 Task: Research Airbnb options in Nepalgunj, Nepal from 9th November, 2023 to 16th November, 2023 for 2 adults.2 bedrooms having 2 beds and 1 bathroom. Property type can be flat. Booking option can be shelf check-in. Look for 4 properties as per requirement.
Action: Mouse moved to (426, 67)
Screenshot: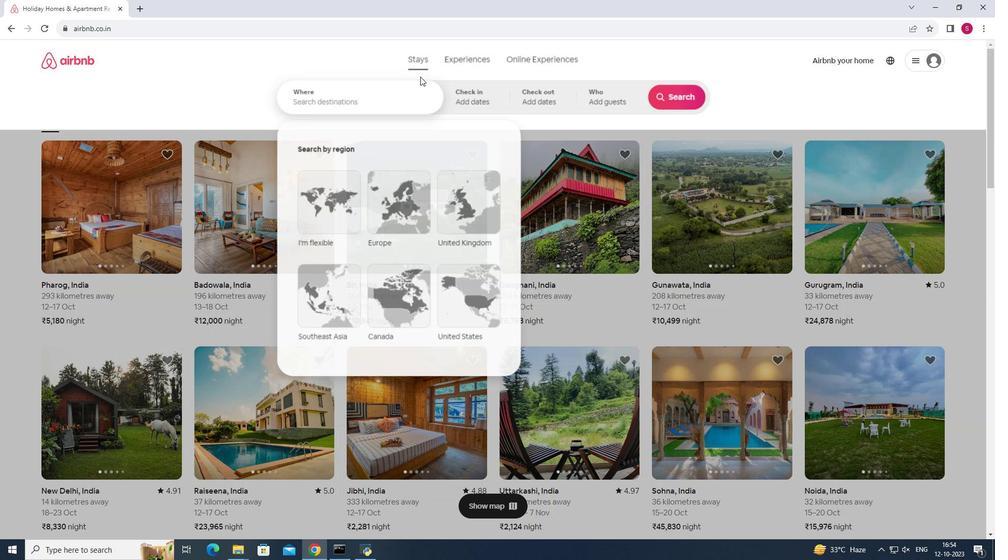 
Action: Mouse pressed left at (426, 67)
Screenshot: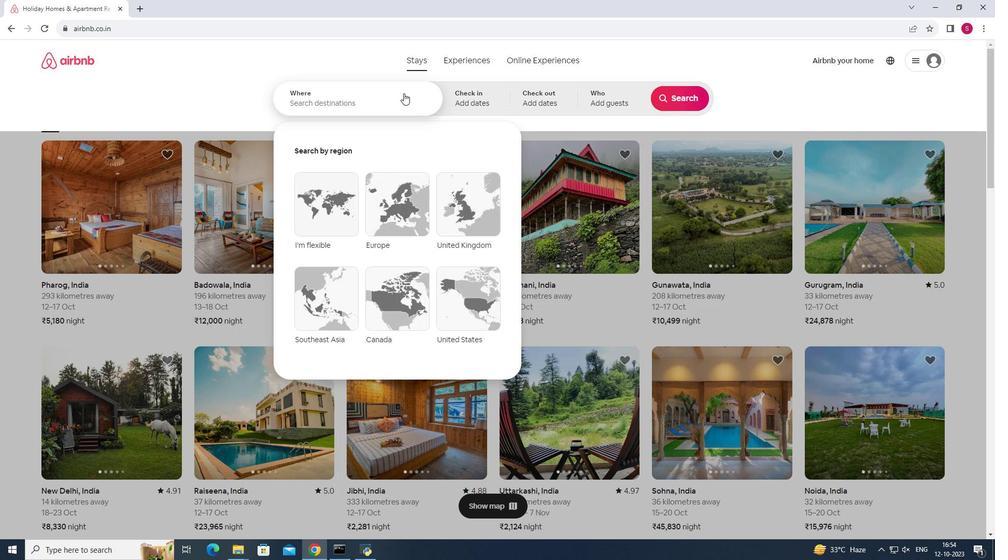 
Action: Mouse moved to (384, 99)
Screenshot: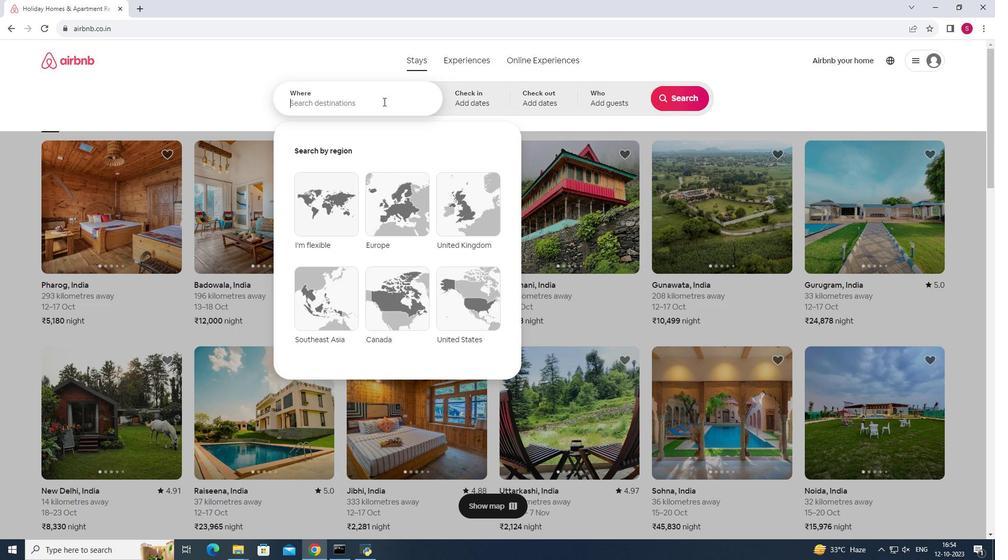 
Action: Mouse pressed left at (384, 99)
Screenshot: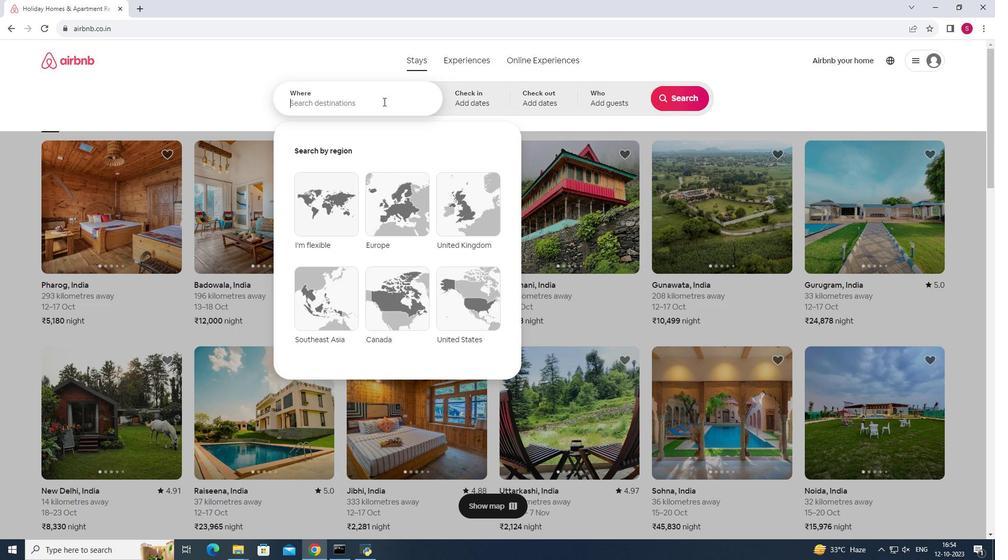 
Action: Mouse moved to (383, 101)
Screenshot: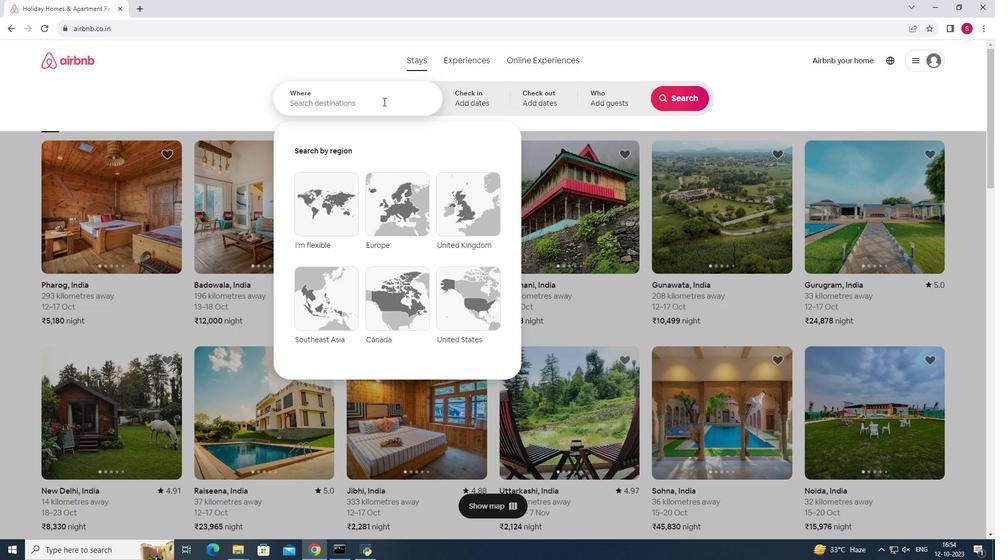 
Action: Key pressed <Key.shift>Nepalgunj,<Key.space><Key.shift>Nepal
Screenshot: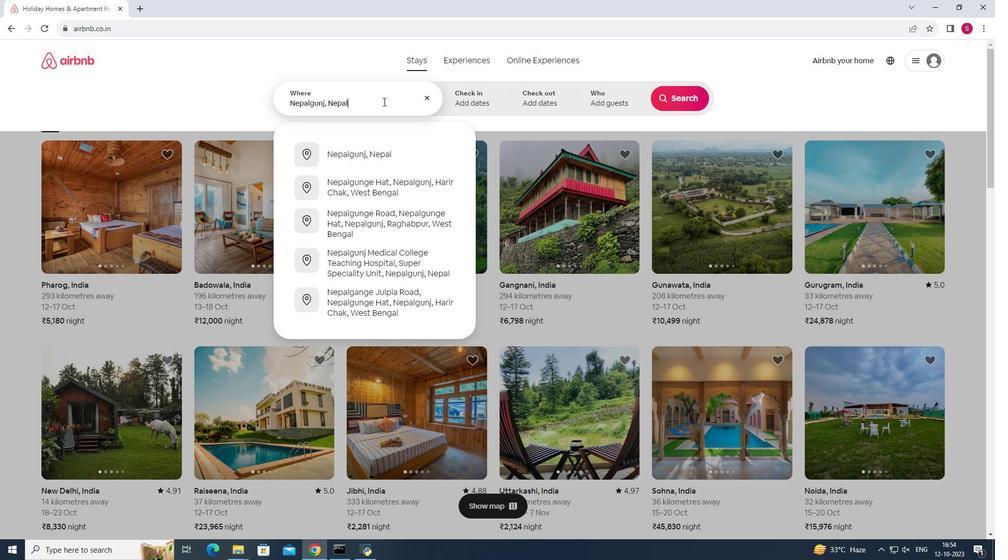 
Action: Mouse moved to (389, 158)
Screenshot: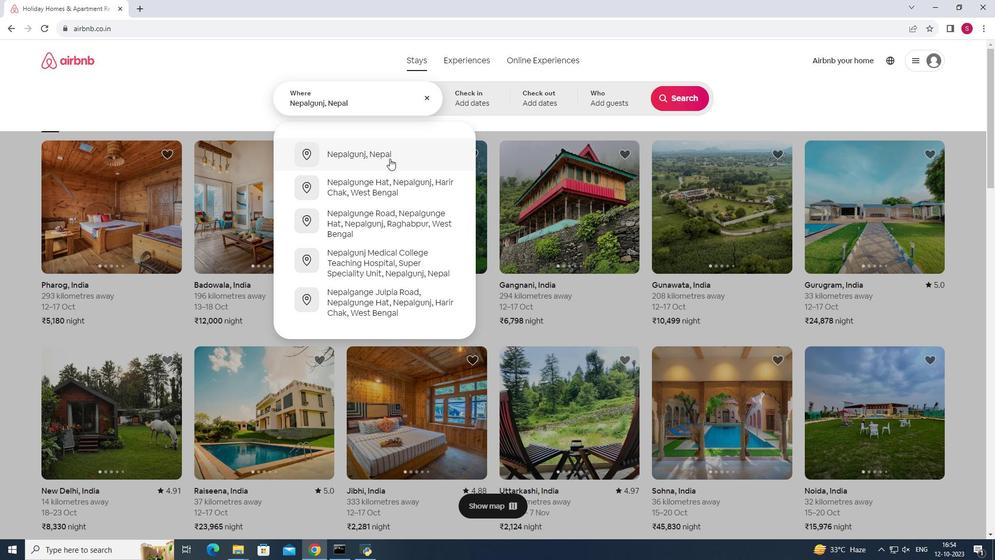 
Action: Mouse pressed left at (389, 158)
Screenshot: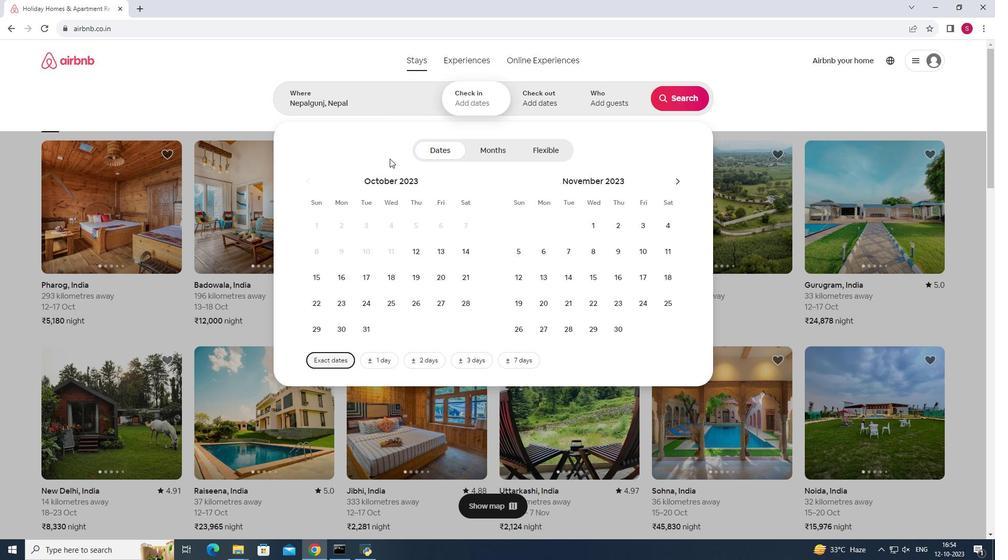 
Action: Mouse moved to (613, 253)
Screenshot: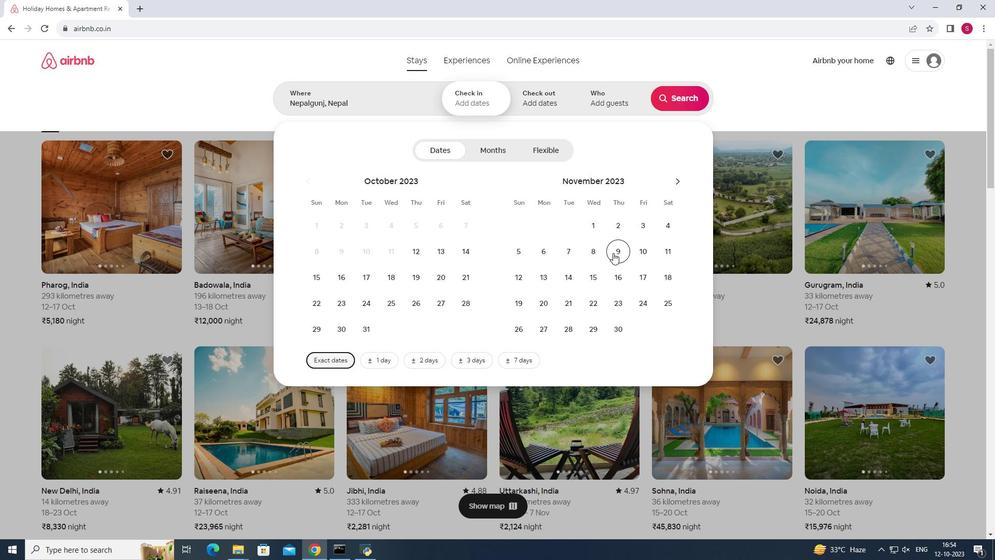 
Action: Mouse pressed left at (613, 253)
Screenshot: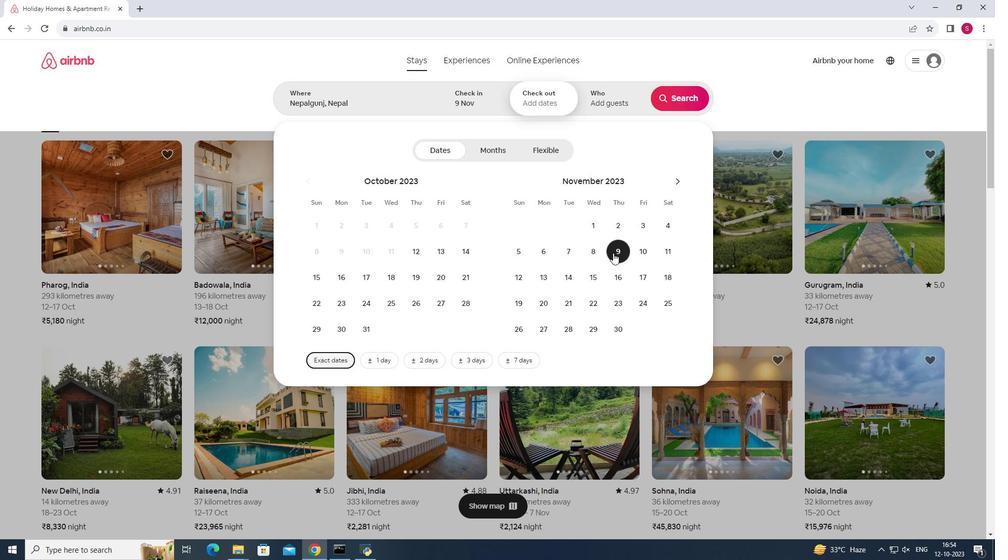 
Action: Mouse moved to (616, 277)
Screenshot: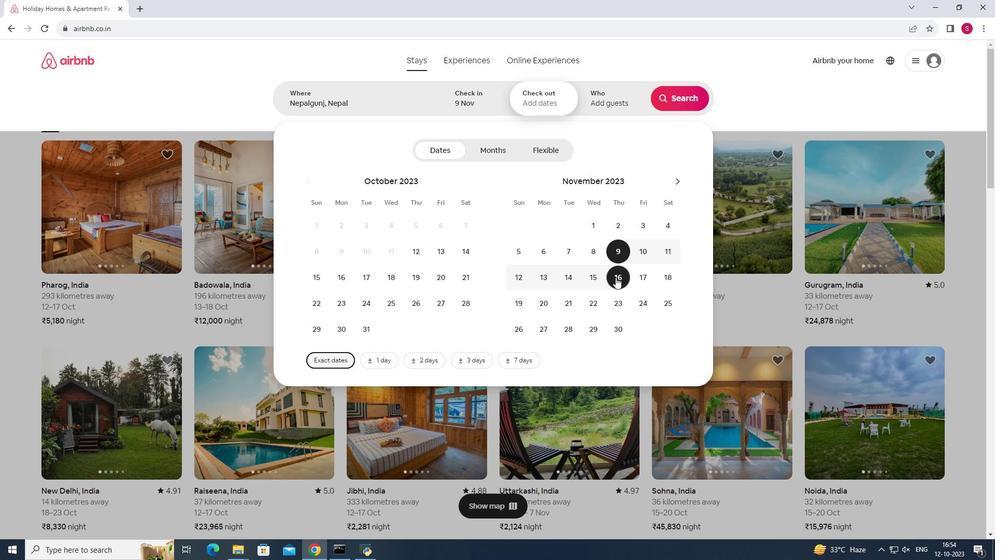 
Action: Mouse pressed left at (616, 277)
Screenshot: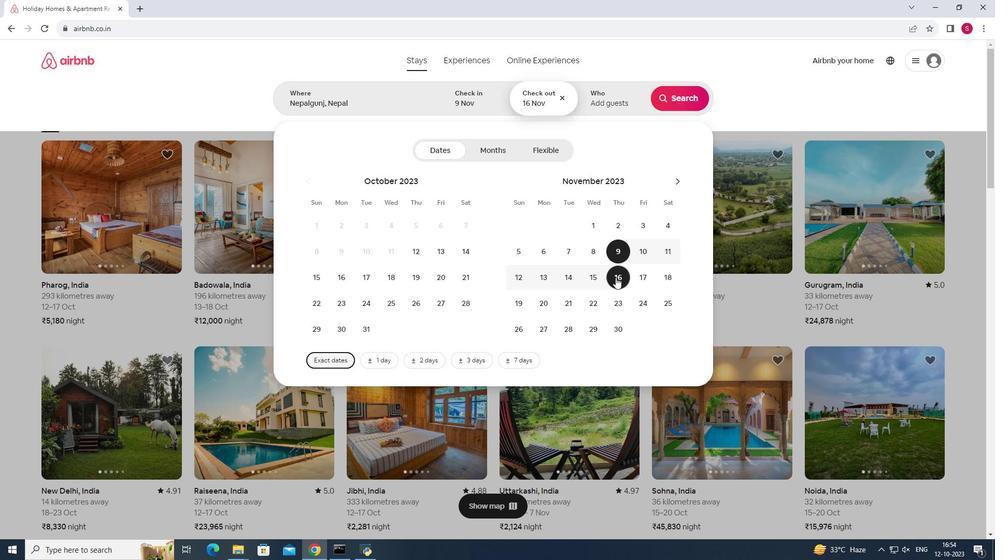 
Action: Mouse moved to (612, 93)
Screenshot: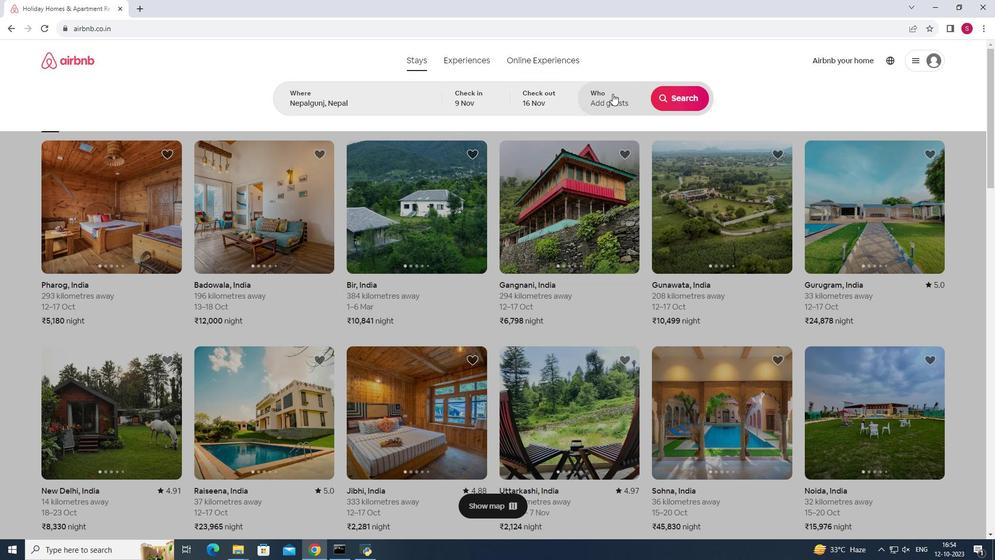 
Action: Mouse pressed left at (612, 93)
Screenshot: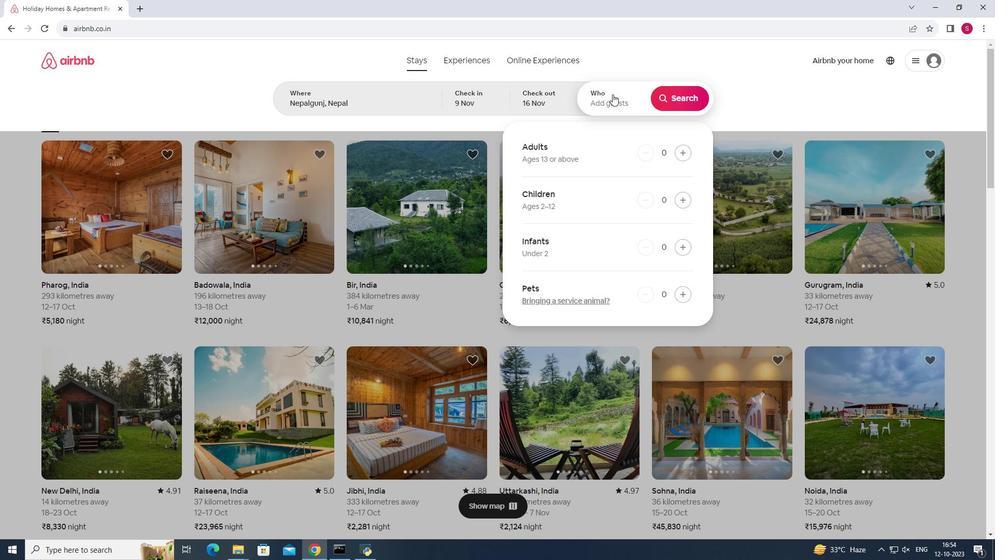 
Action: Mouse moved to (685, 159)
Screenshot: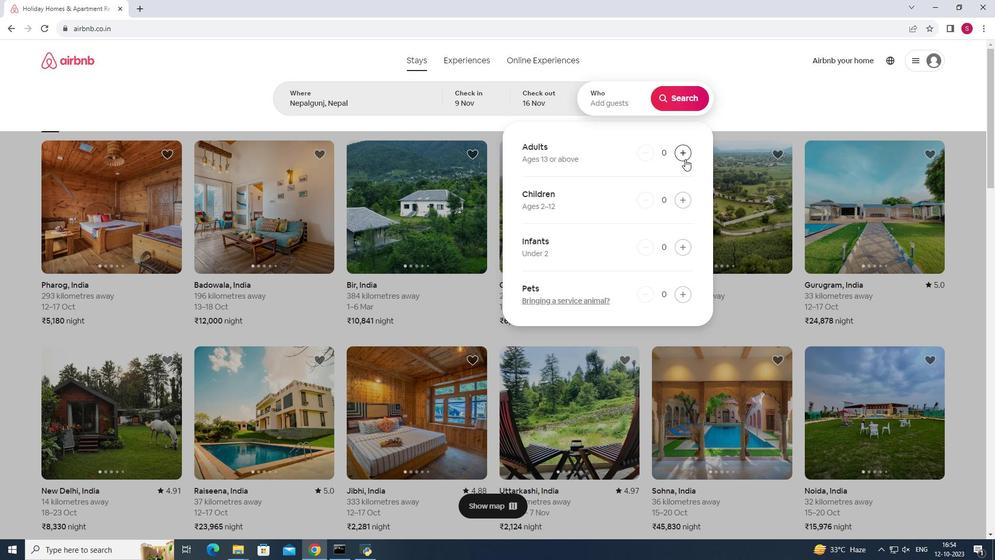 
Action: Mouse pressed left at (685, 159)
Screenshot: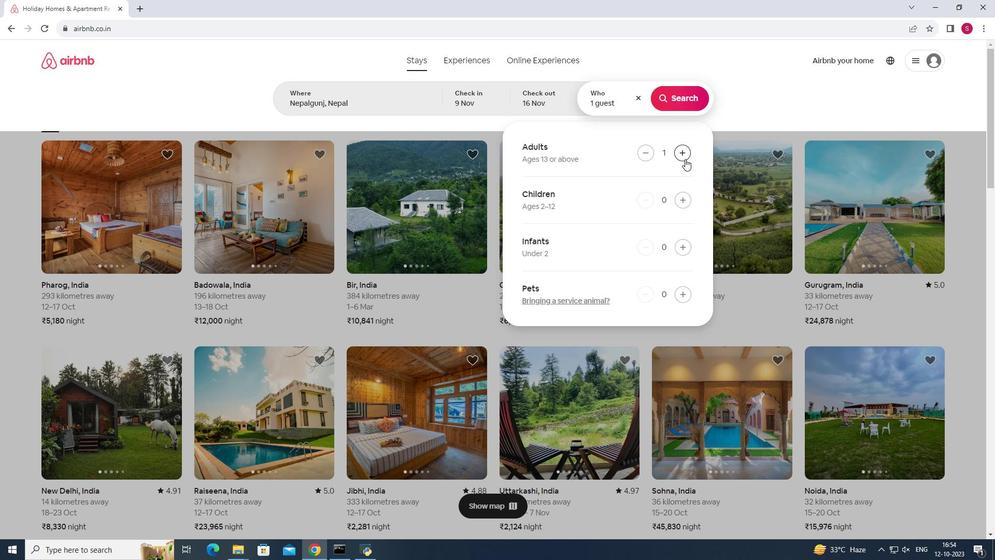 
Action: Mouse pressed left at (685, 159)
Screenshot: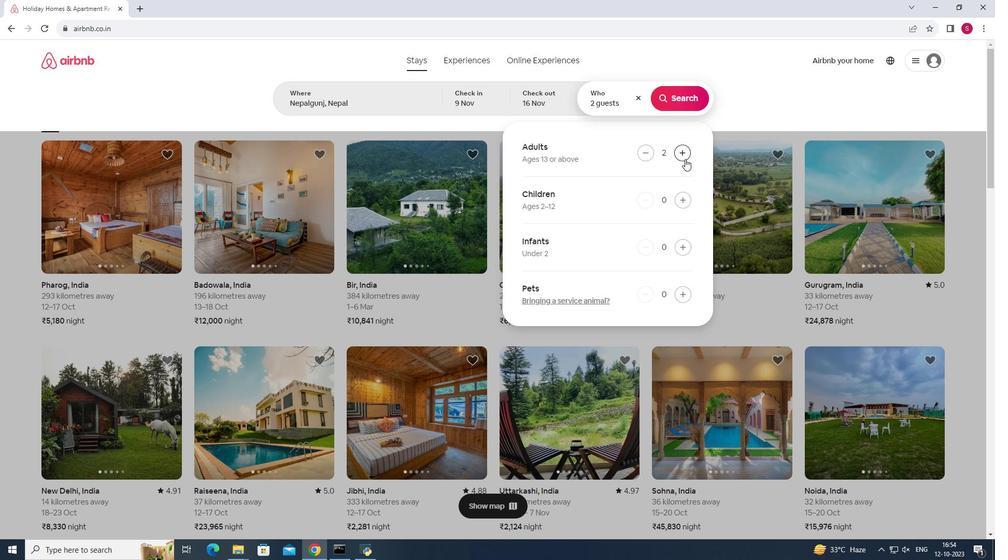 
Action: Mouse moved to (681, 102)
Screenshot: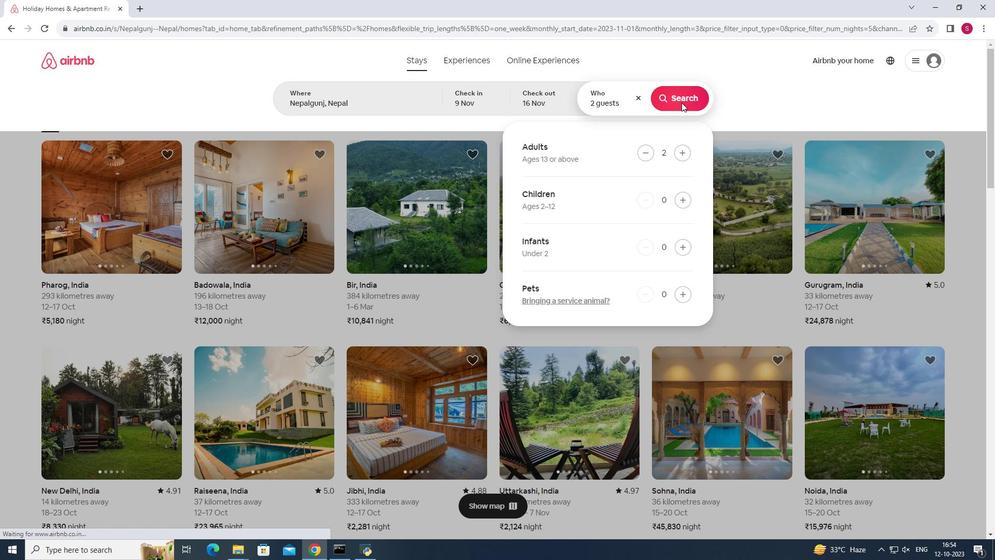 
Action: Mouse pressed left at (681, 102)
Screenshot: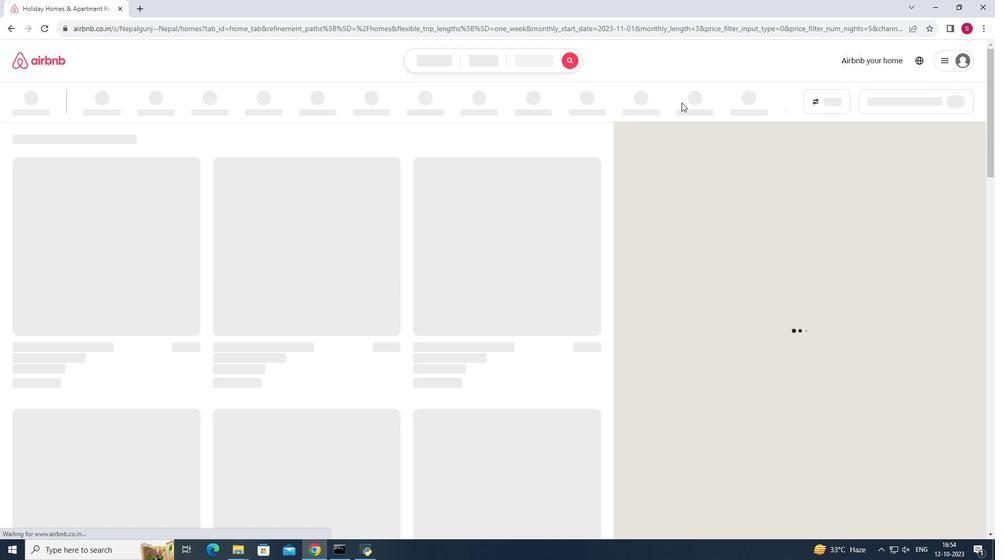 
Action: Mouse moved to (836, 101)
Screenshot: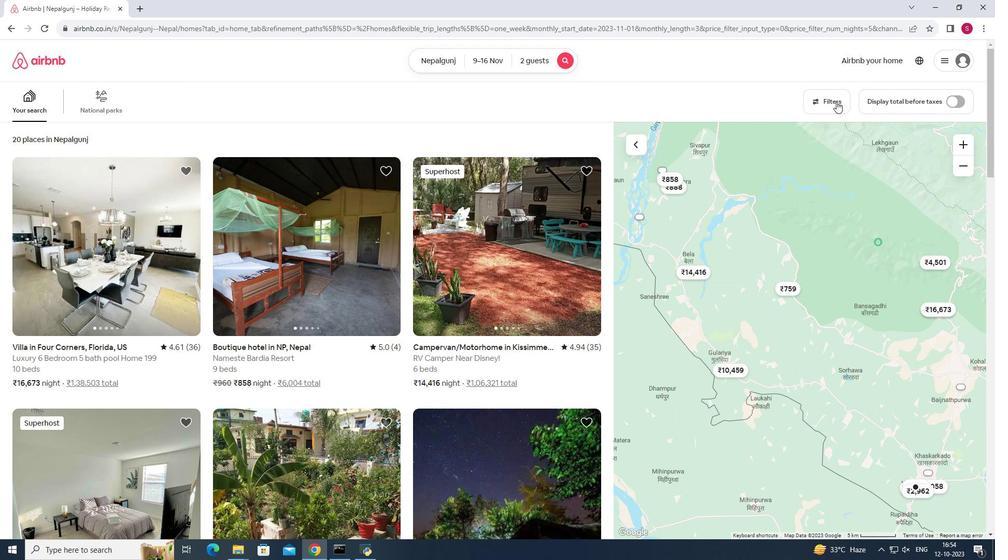
Action: Mouse pressed left at (836, 101)
Screenshot: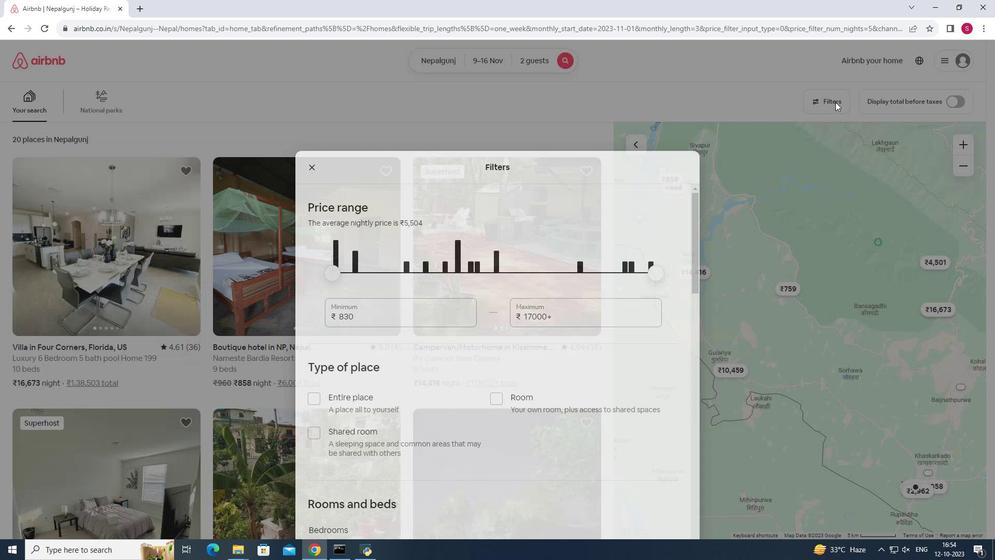
Action: Mouse moved to (416, 288)
Screenshot: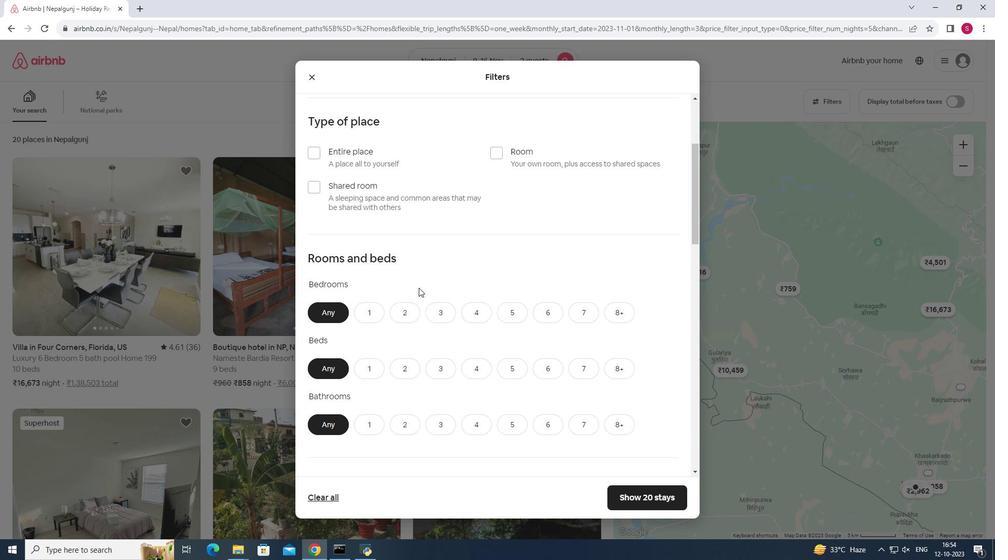 
Action: Mouse scrolled (416, 287) with delta (0, 0)
Screenshot: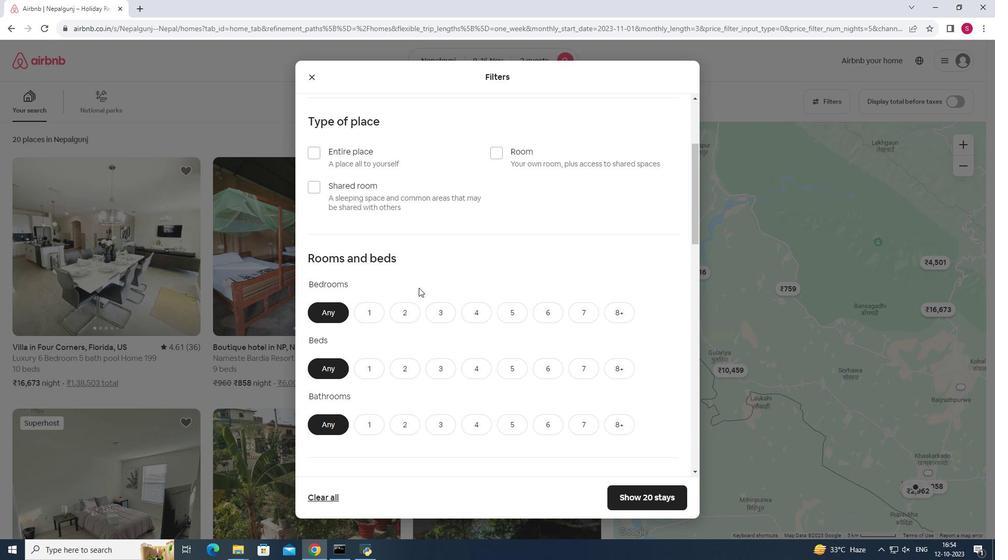 
Action: Mouse scrolled (416, 287) with delta (0, 0)
Screenshot: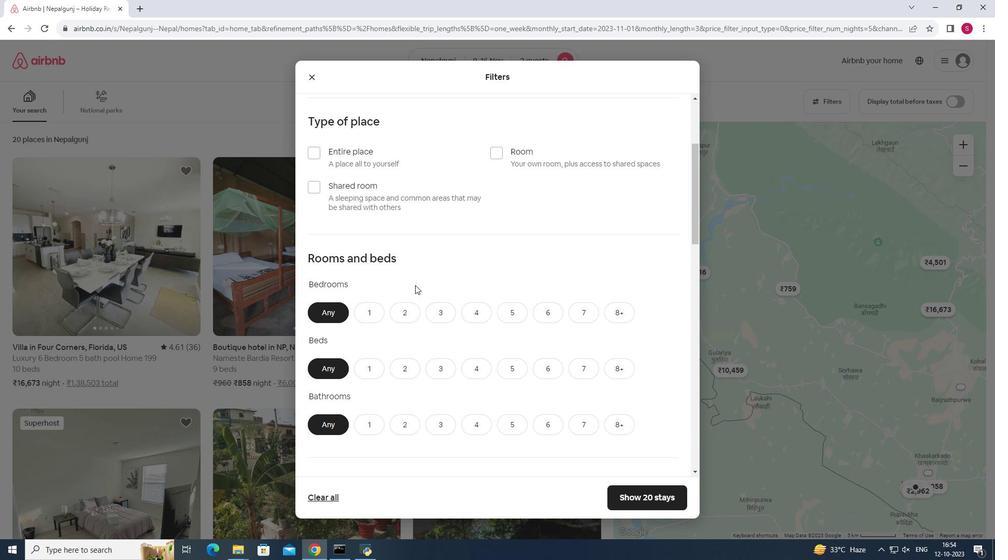 
Action: Mouse moved to (417, 288)
Screenshot: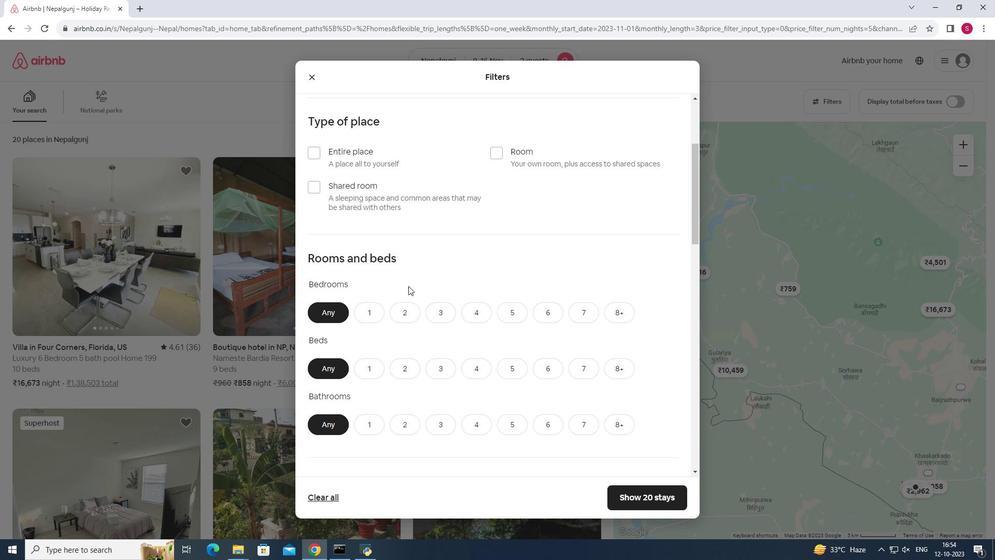 
Action: Mouse scrolled (417, 287) with delta (0, 0)
Screenshot: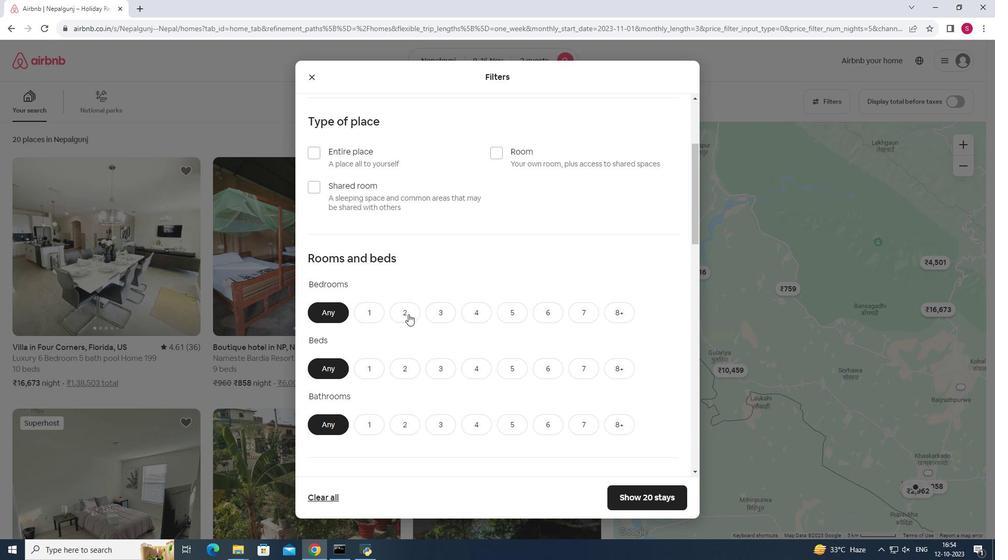 
Action: Mouse moved to (403, 315)
Screenshot: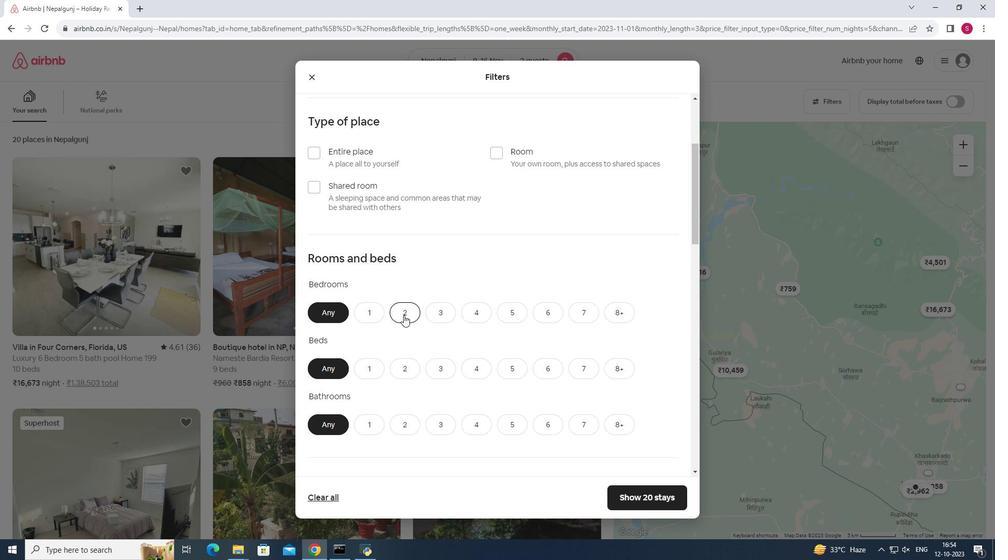 
Action: Mouse pressed left at (403, 315)
Screenshot: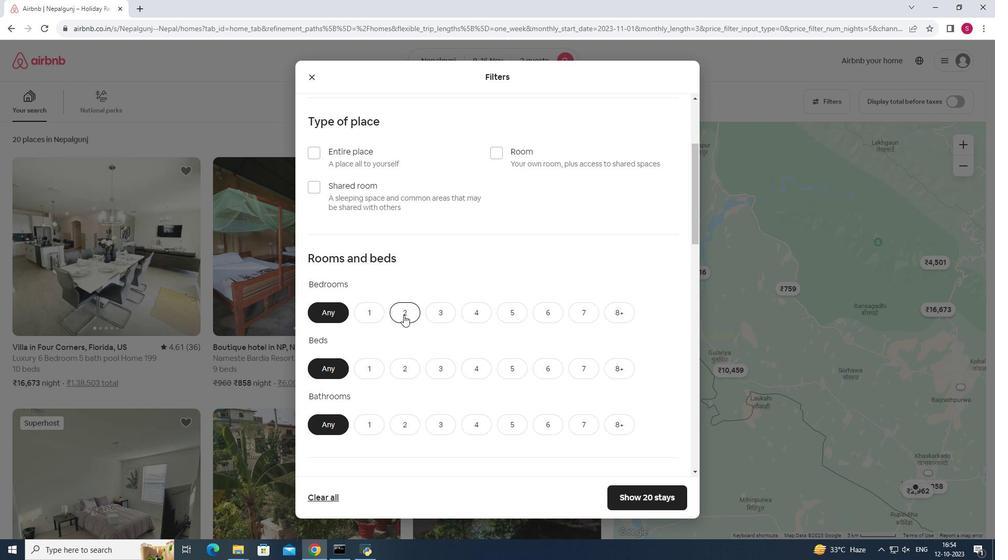 
Action: Mouse pressed left at (403, 315)
Screenshot: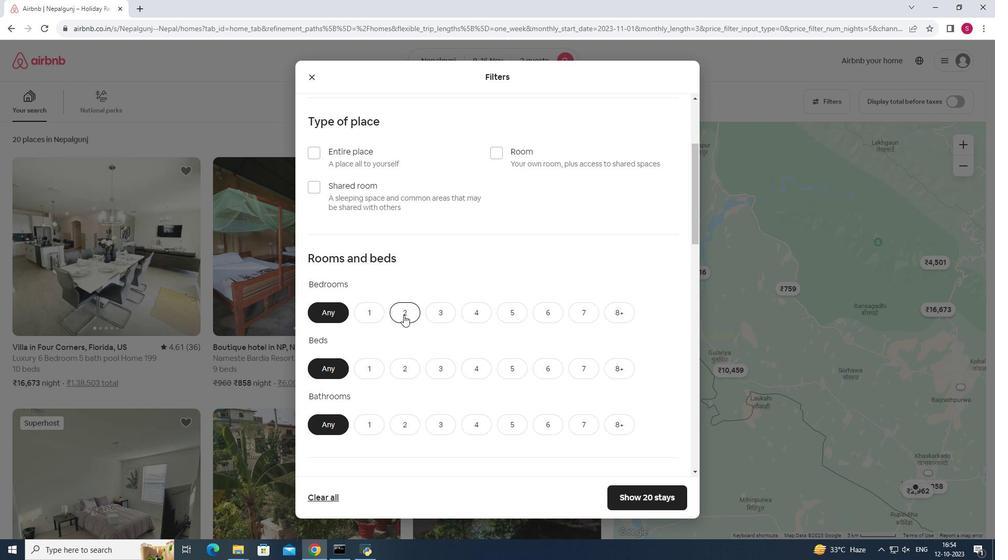 
Action: Mouse moved to (401, 314)
Screenshot: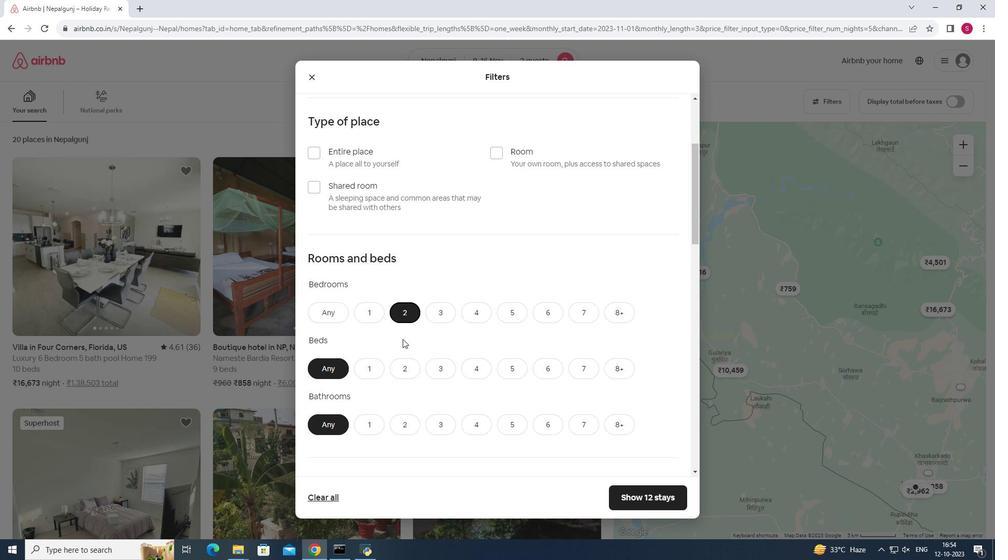 
Action: Mouse pressed left at (401, 314)
Screenshot: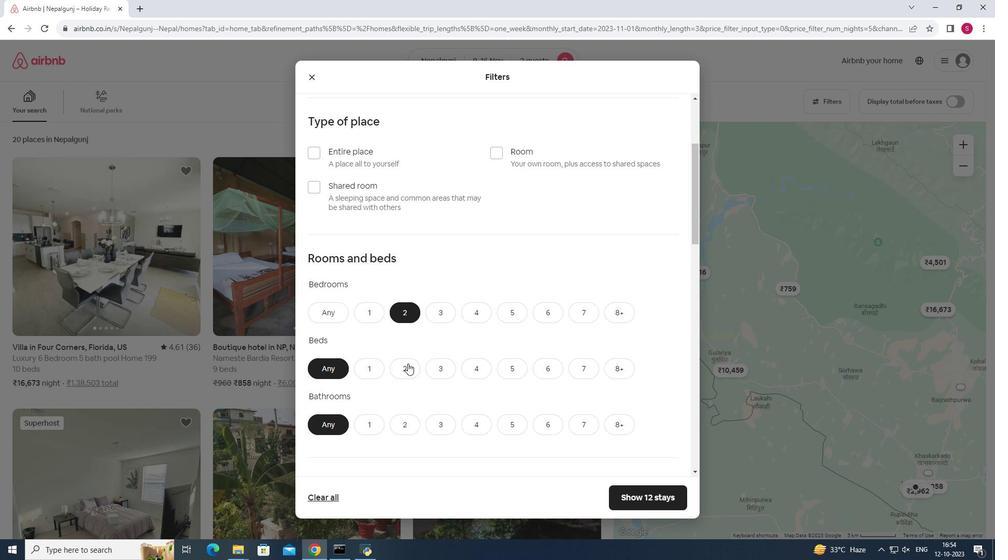 
Action: Mouse moved to (407, 370)
Screenshot: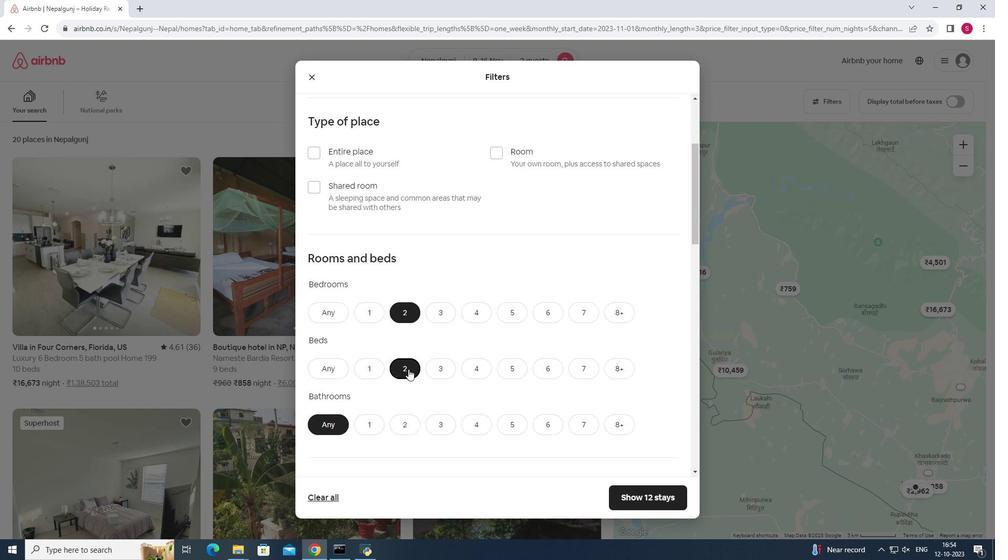 
Action: Mouse pressed left at (407, 370)
Screenshot: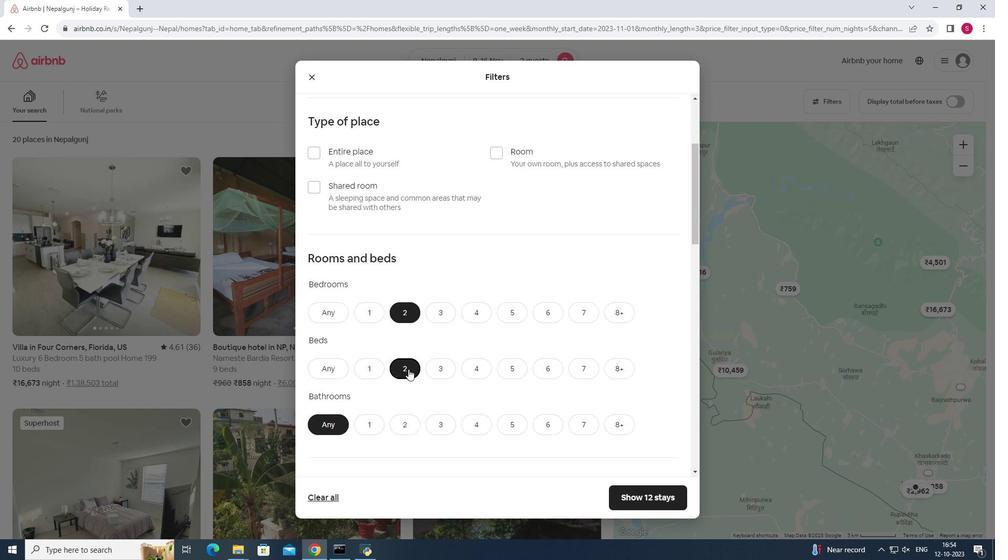 
Action: Mouse moved to (408, 369)
Screenshot: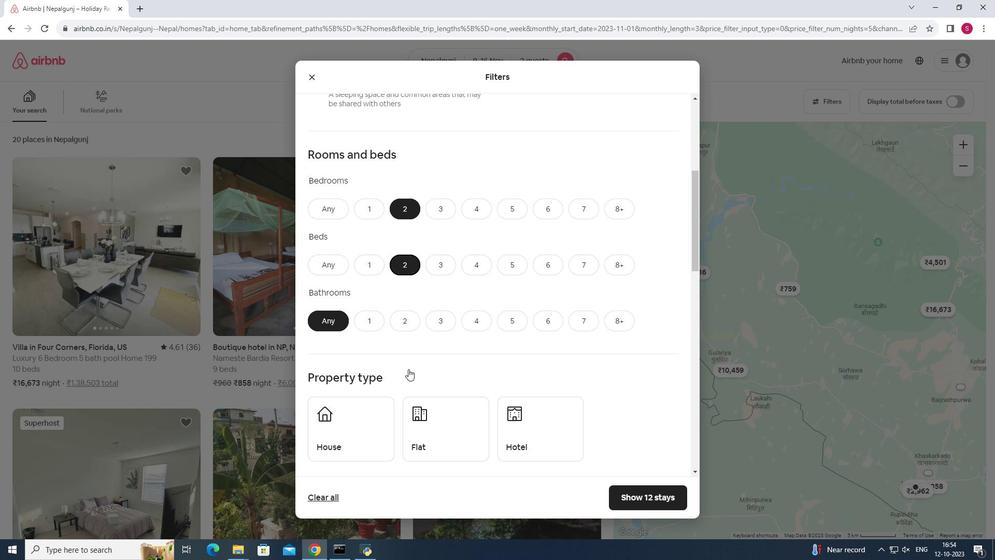 
Action: Mouse scrolled (408, 368) with delta (0, 0)
Screenshot: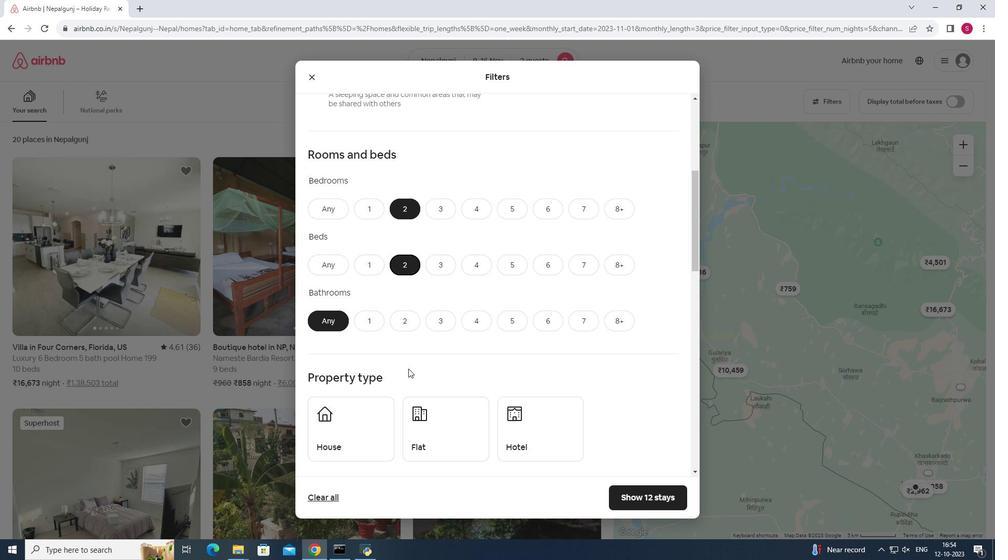 
Action: Mouse scrolled (408, 368) with delta (0, 0)
Screenshot: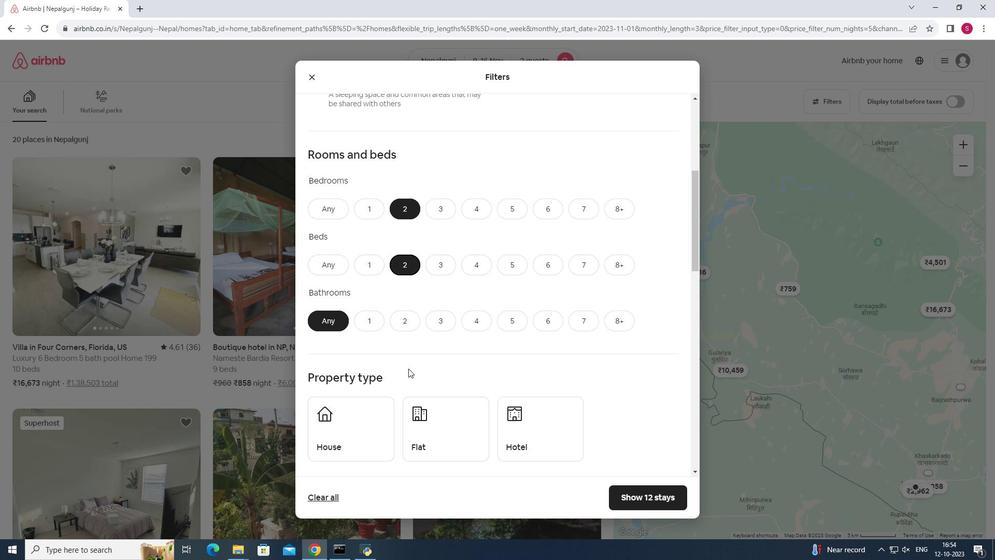 
Action: Mouse moved to (370, 322)
Screenshot: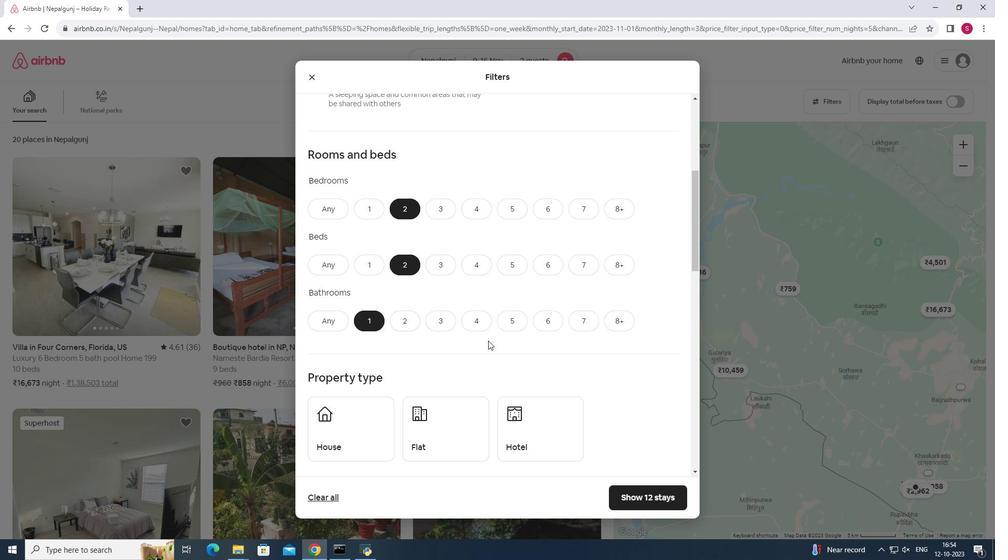 
Action: Mouse pressed left at (370, 322)
Screenshot: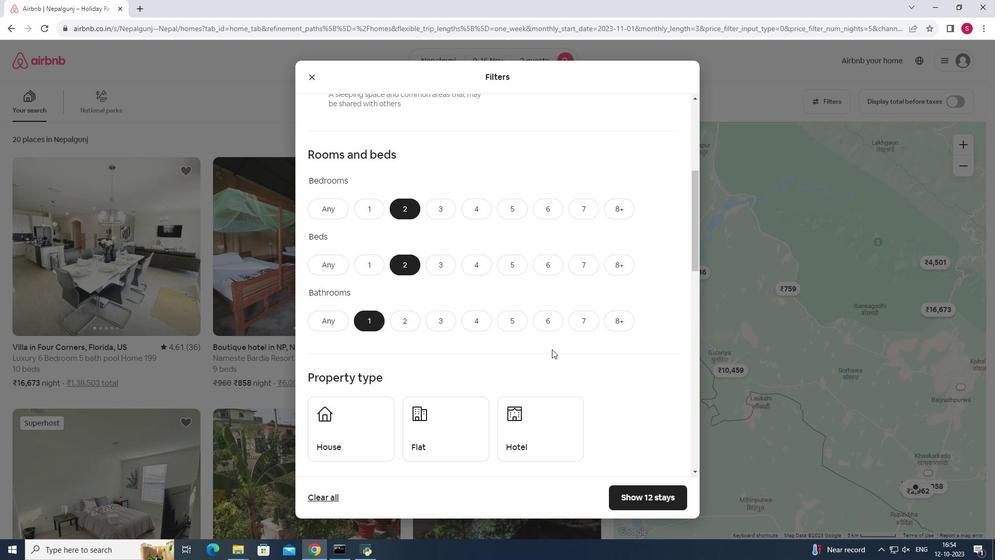 
Action: Mouse moved to (564, 349)
Screenshot: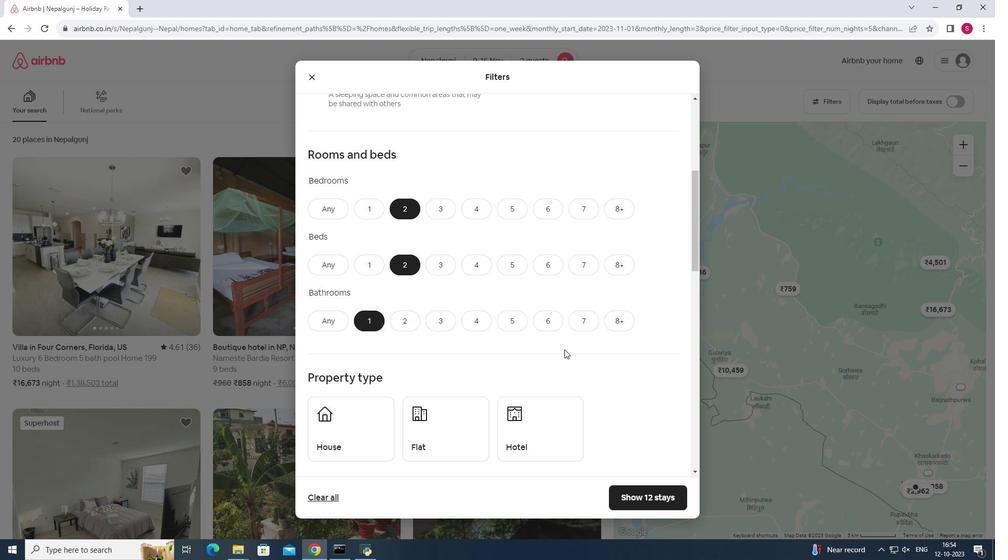 
Action: Mouse scrolled (564, 348) with delta (0, 0)
Screenshot: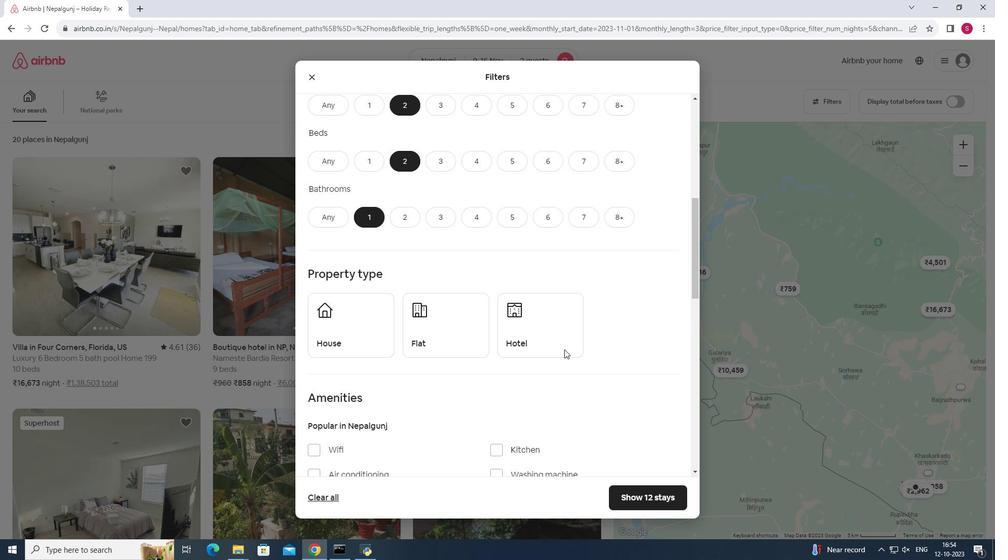 
Action: Mouse scrolled (564, 348) with delta (0, 0)
Screenshot: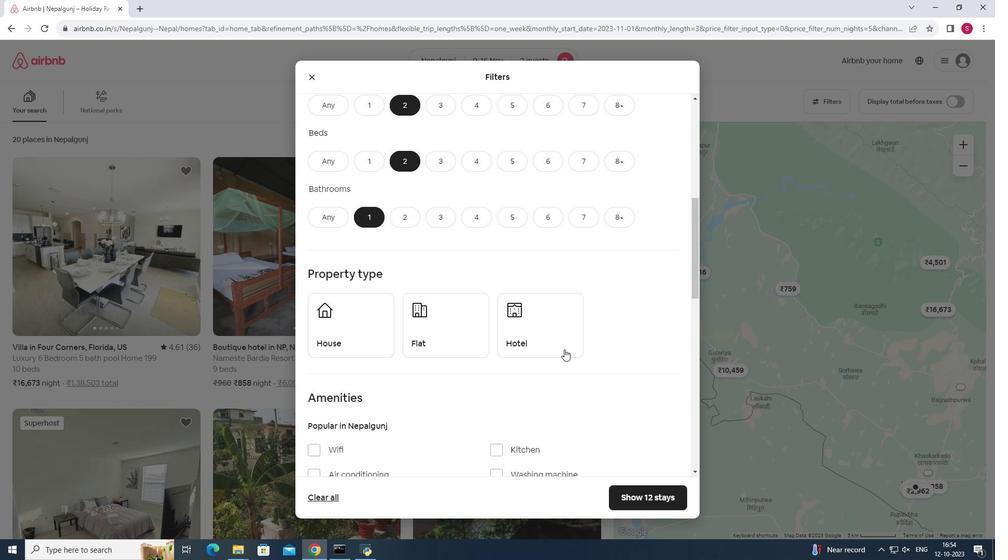 
Action: Mouse moved to (455, 346)
Screenshot: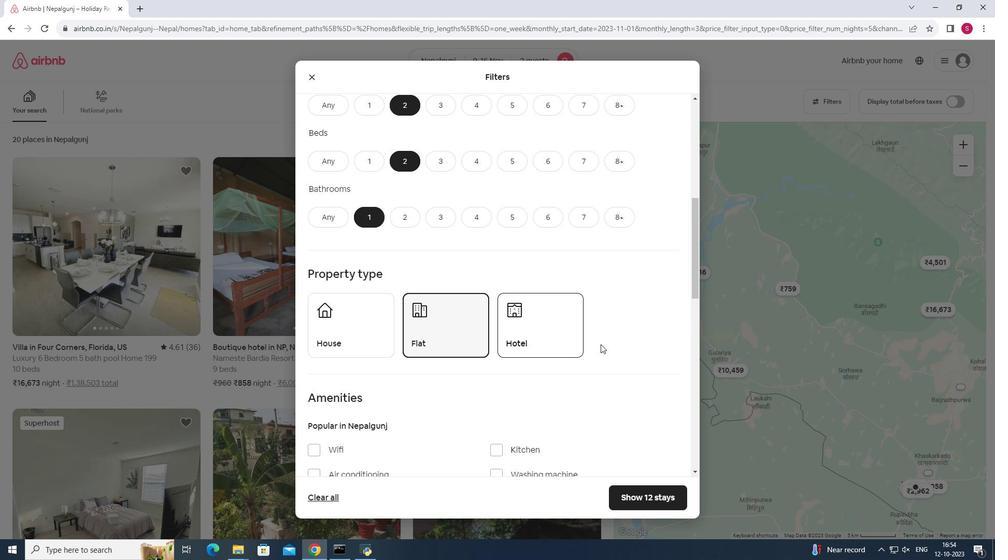 
Action: Mouse pressed left at (455, 346)
Screenshot: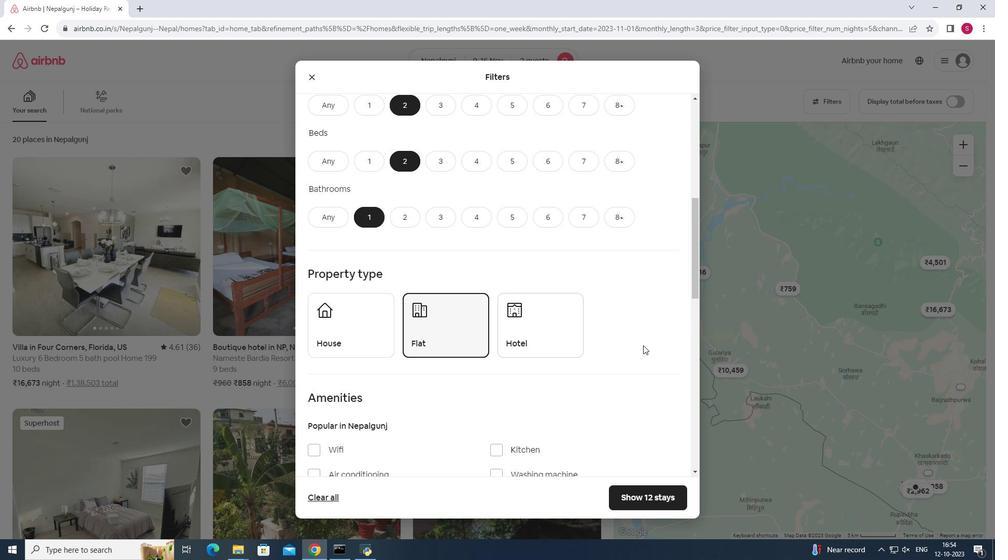 
Action: Mouse moved to (645, 346)
Screenshot: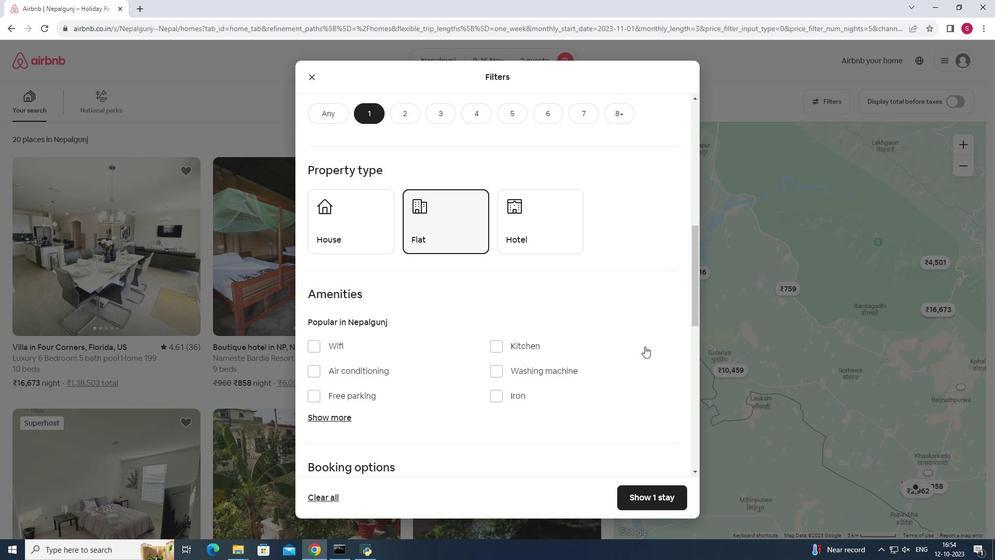 
Action: Mouse scrolled (645, 345) with delta (0, 0)
Screenshot: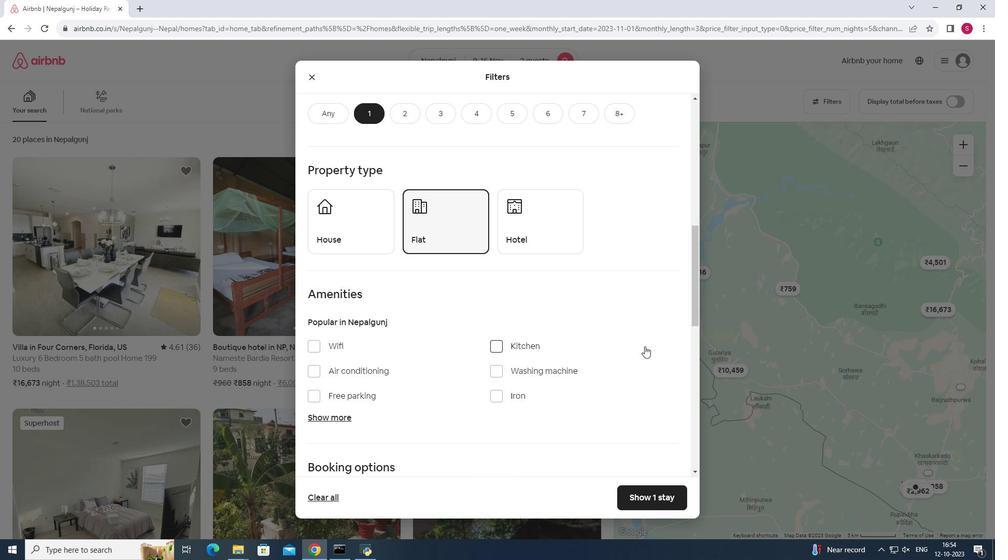 
Action: Mouse scrolled (645, 345) with delta (0, 0)
Screenshot: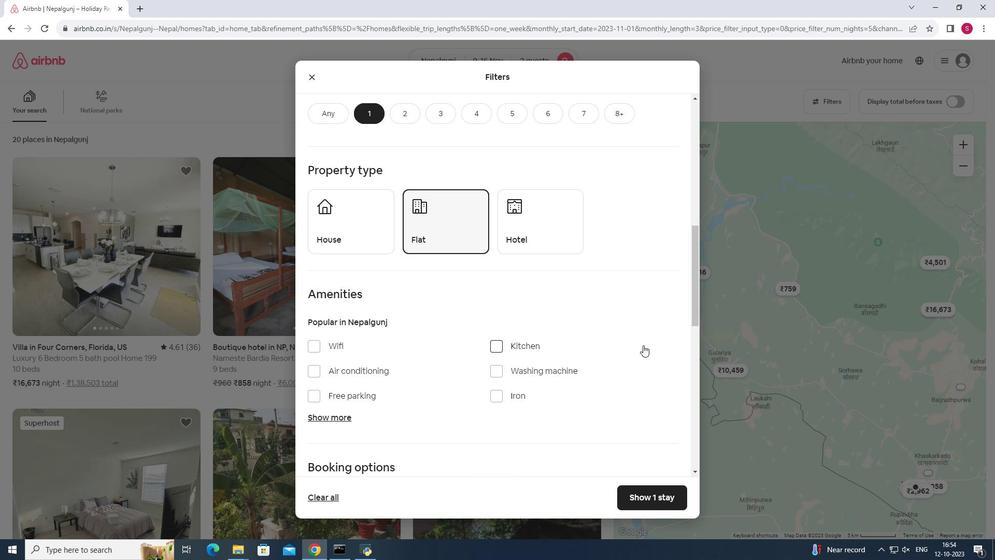 
Action: Mouse moved to (619, 340)
Screenshot: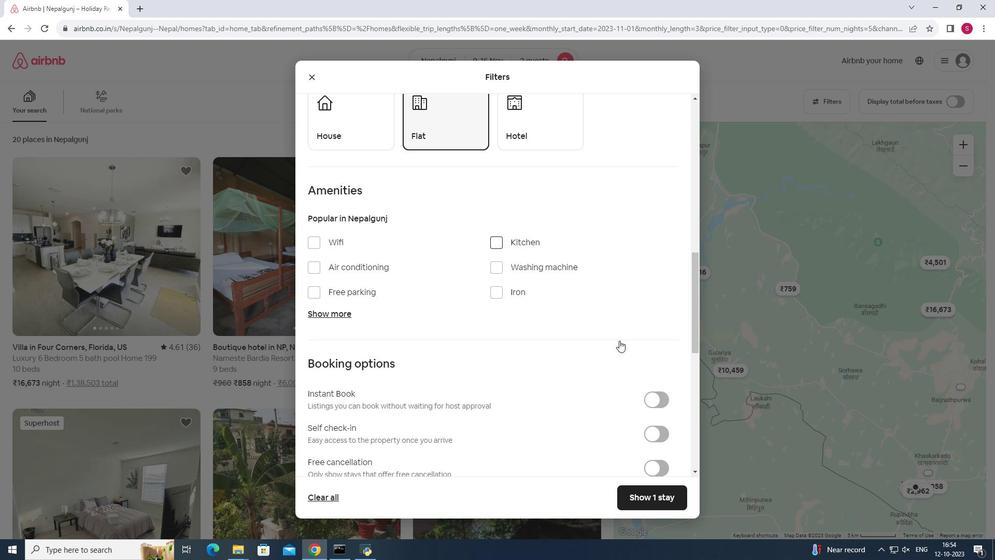 
Action: Mouse scrolled (619, 340) with delta (0, 0)
Screenshot: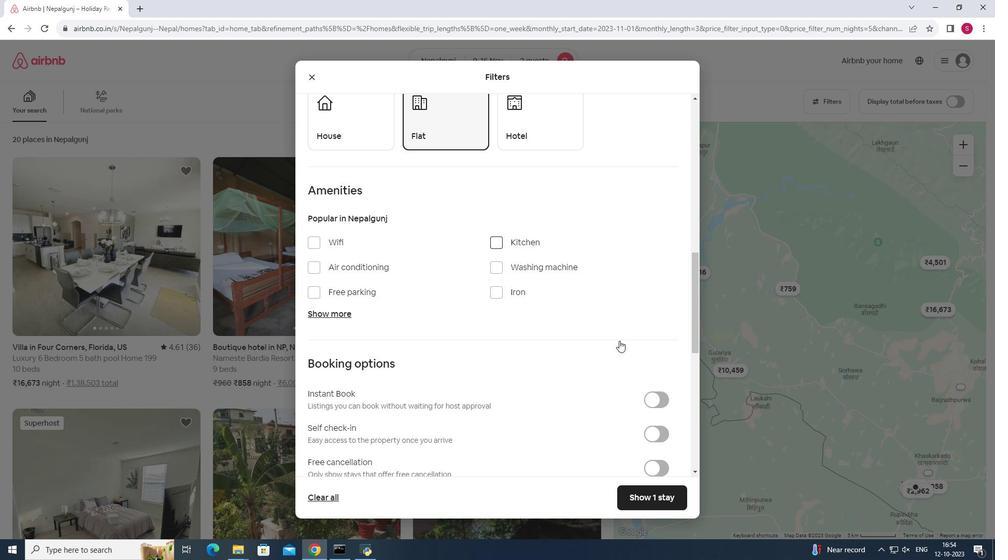 
Action: Mouse scrolled (619, 340) with delta (0, 0)
Screenshot: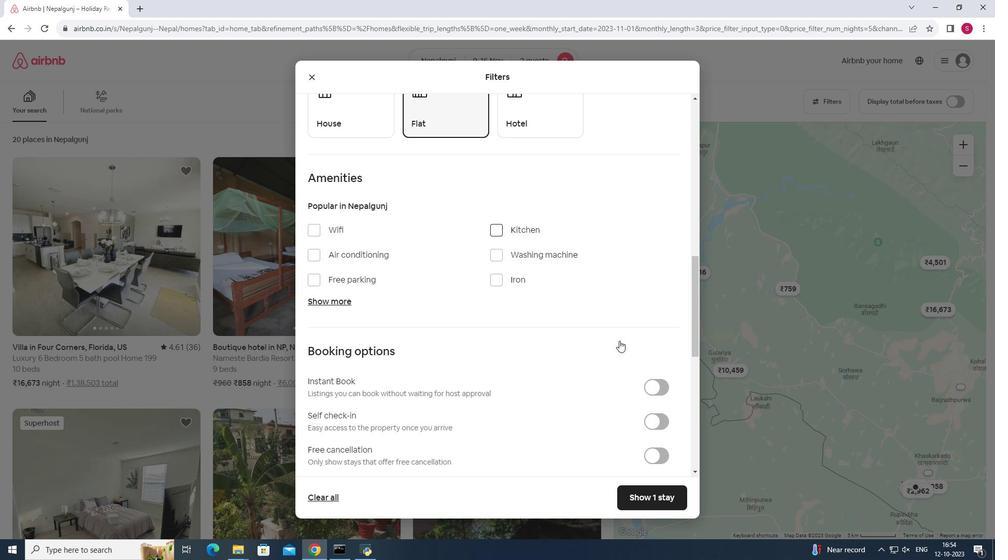 
Action: Mouse scrolled (619, 340) with delta (0, 0)
Screenshot: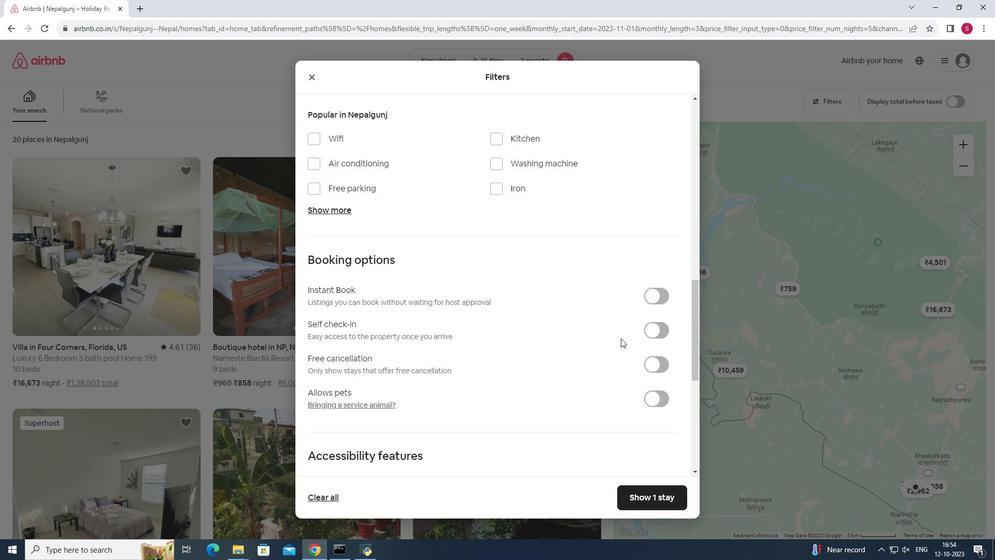 
Action: Mouse scrolled (619, 340) with delta (0, 0)
Screenshot: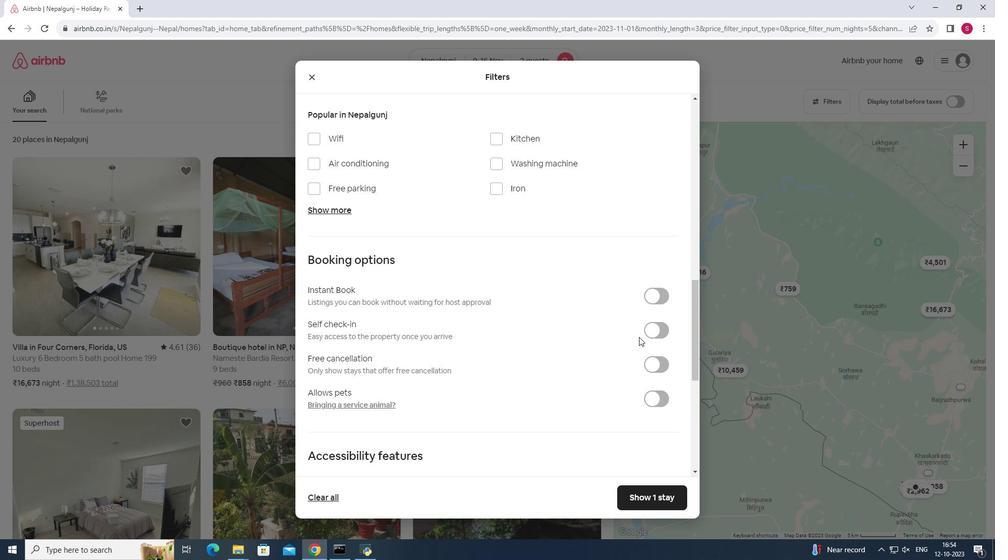
Action: Mouse moved to (658, 331)
Screenshot: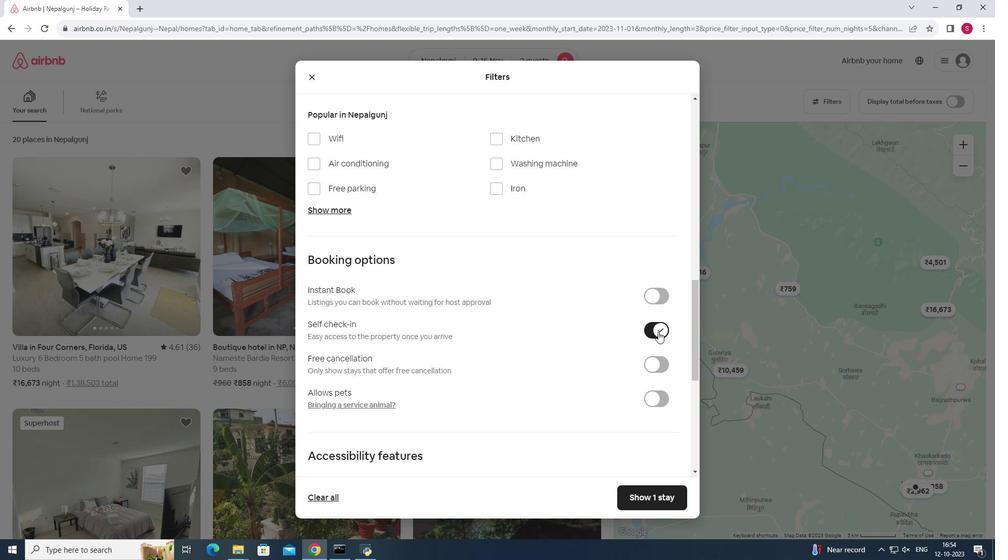 
Action: Mouse pressed left at (658, 331)
Screenshot: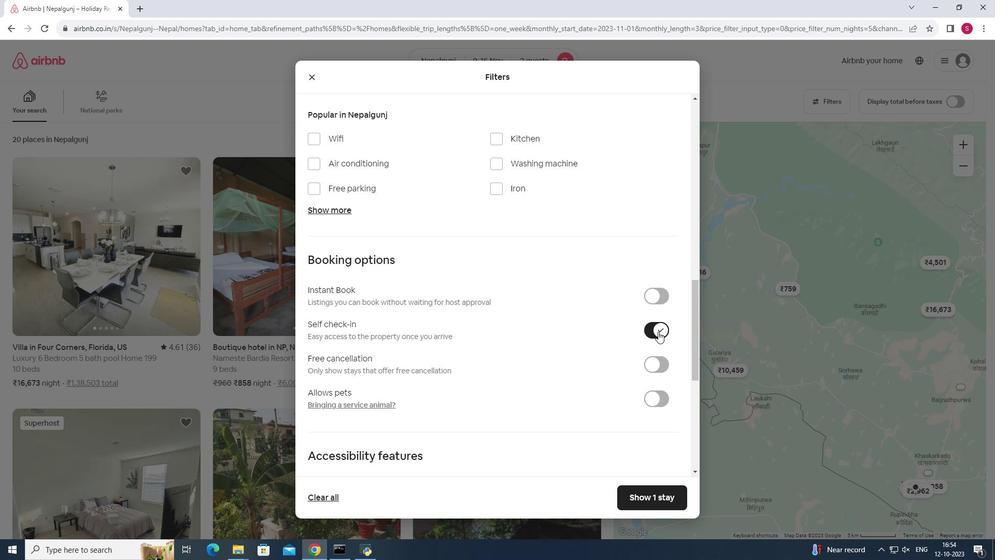 
Action: Mouse moved to (606, 494)
Screenshot: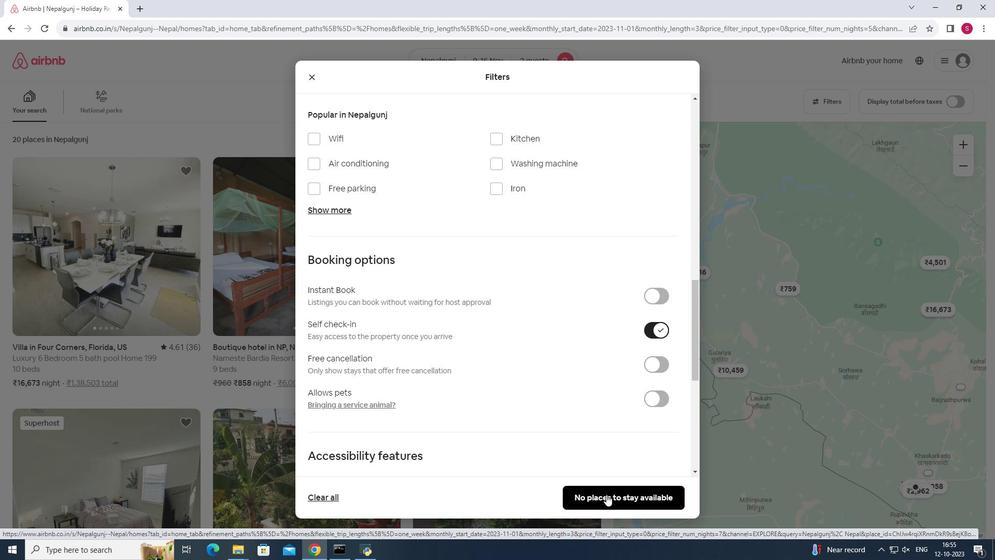 
Action: Mouse pressed left at (606, 494)
Screenshot: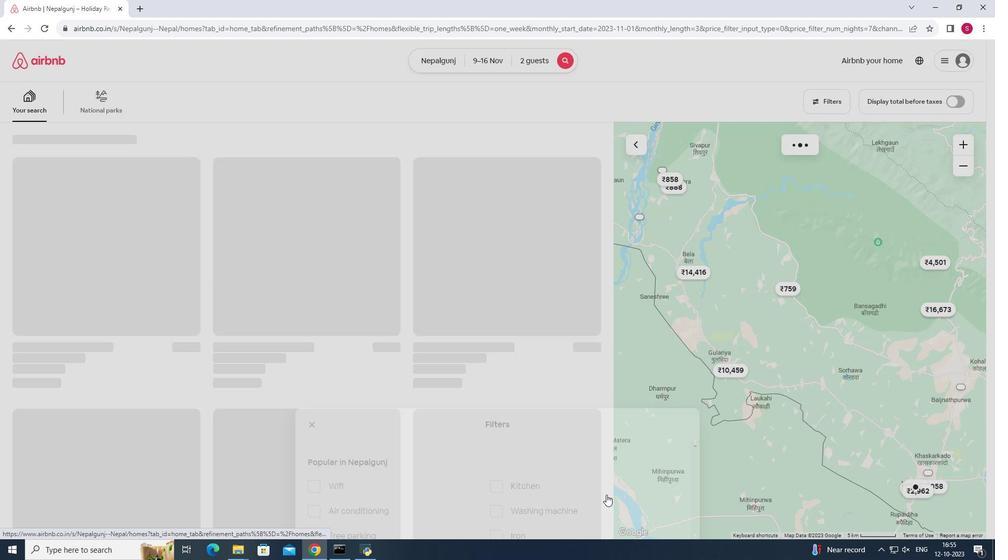 
Action: Mouse moved to (484, 369)
Screenshot: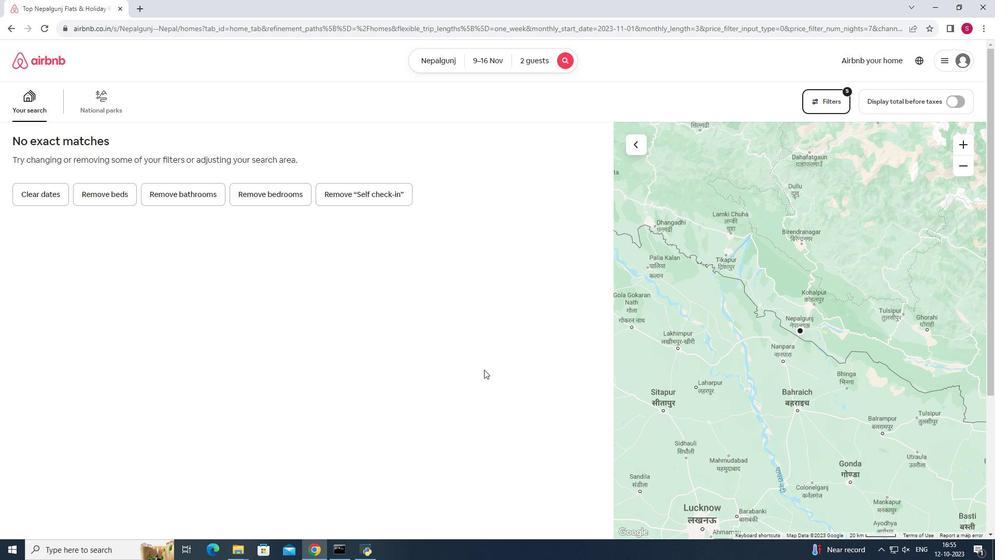 
